 Task: Save the document as a pdf.
Action: Mouse moved to (60, 84)
Screenshot: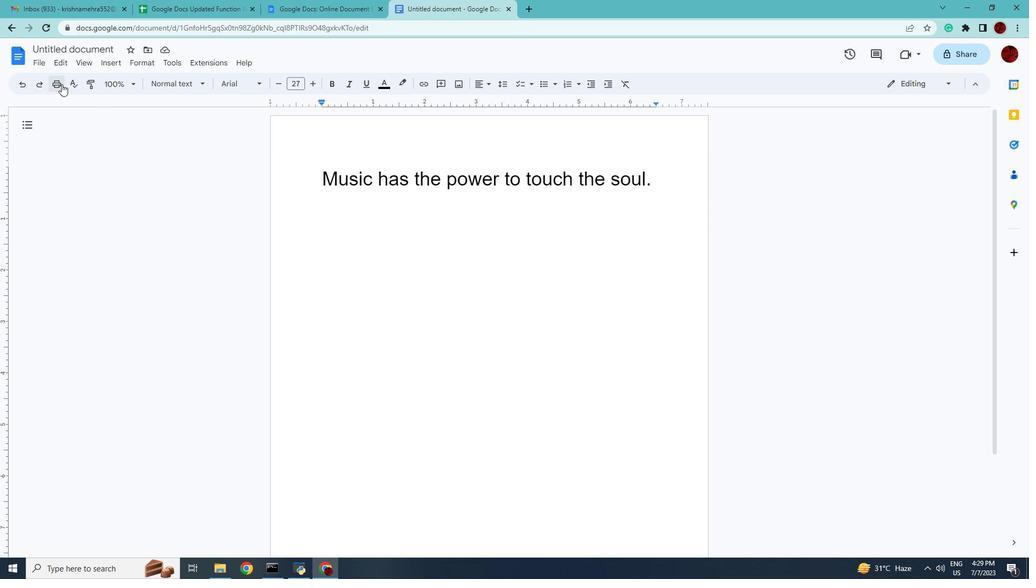
Action: Mouse pressed left at (60, 84)
Screenshot: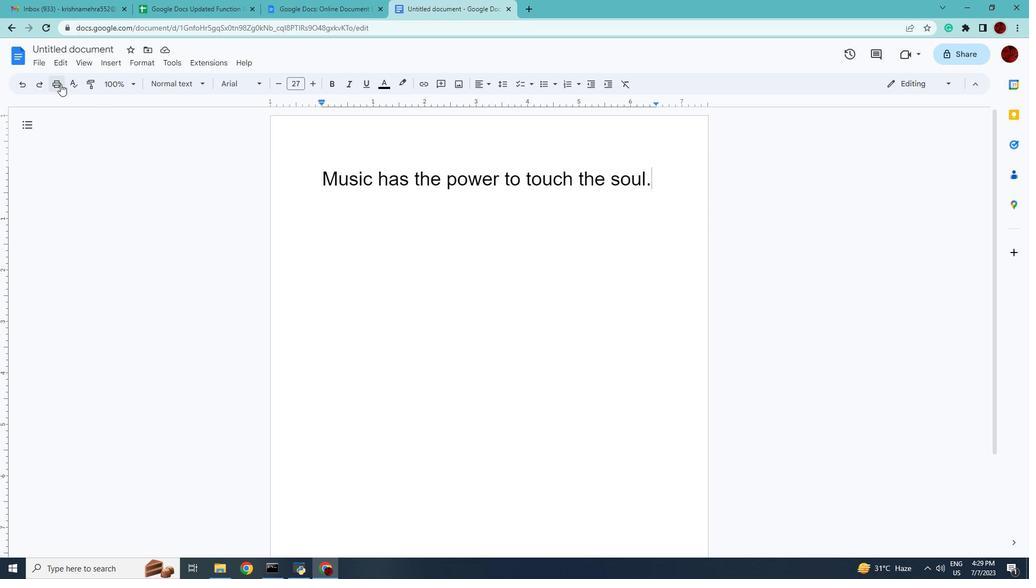 
Action: Mouse moved to (845, 83)
Screenshot: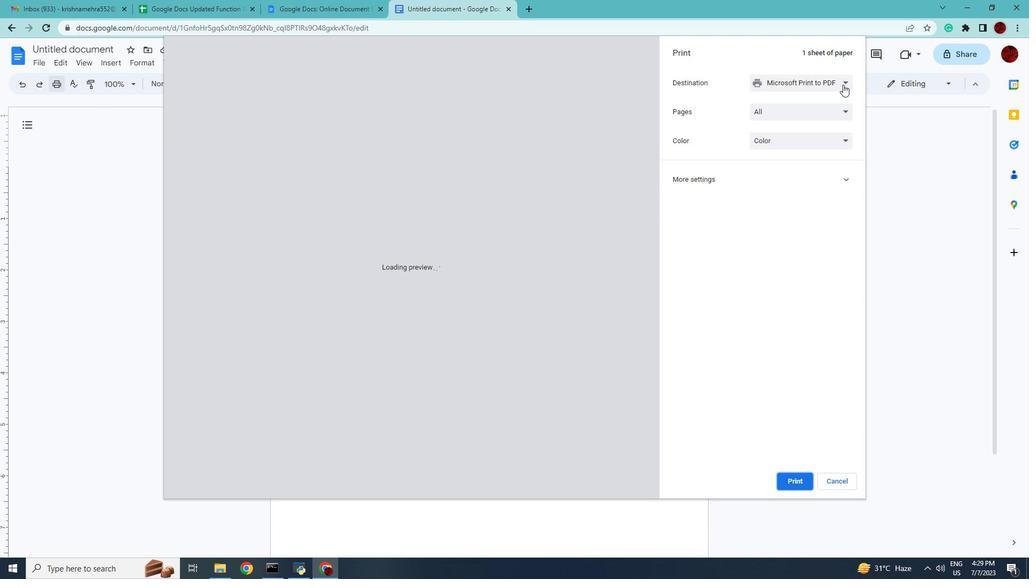 
Action: Mouse pressed left at (845, 83)
Screenshot: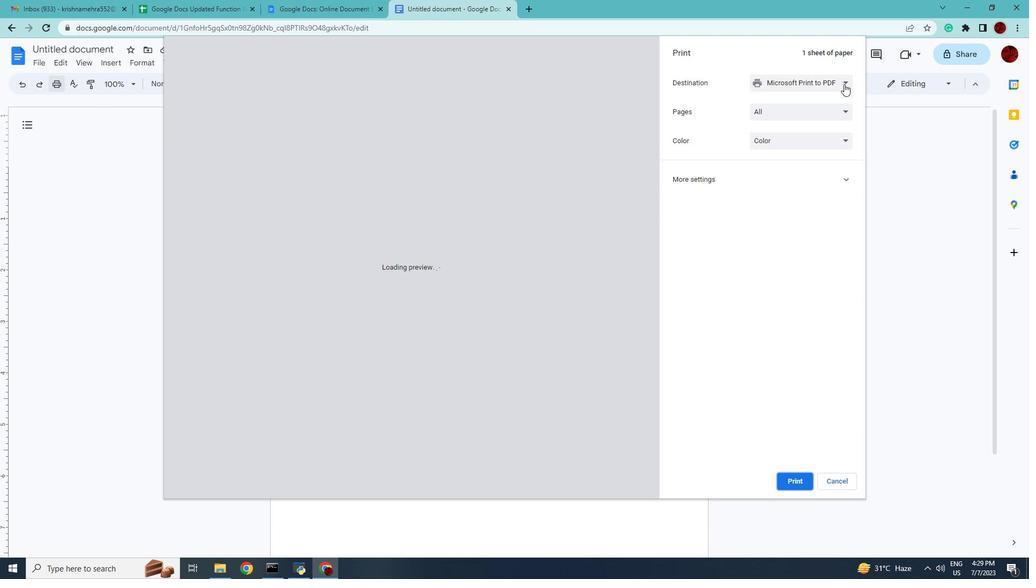 
Action: Mouse moved to (821, 104)
Screenshot: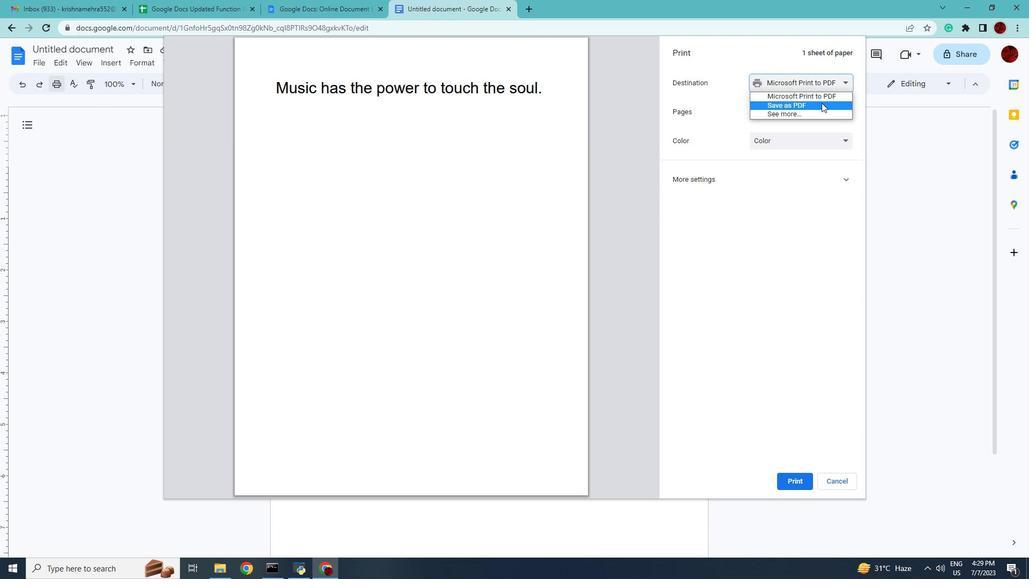 
Action: Mouse pressed left at (821, 104)
Screenshot: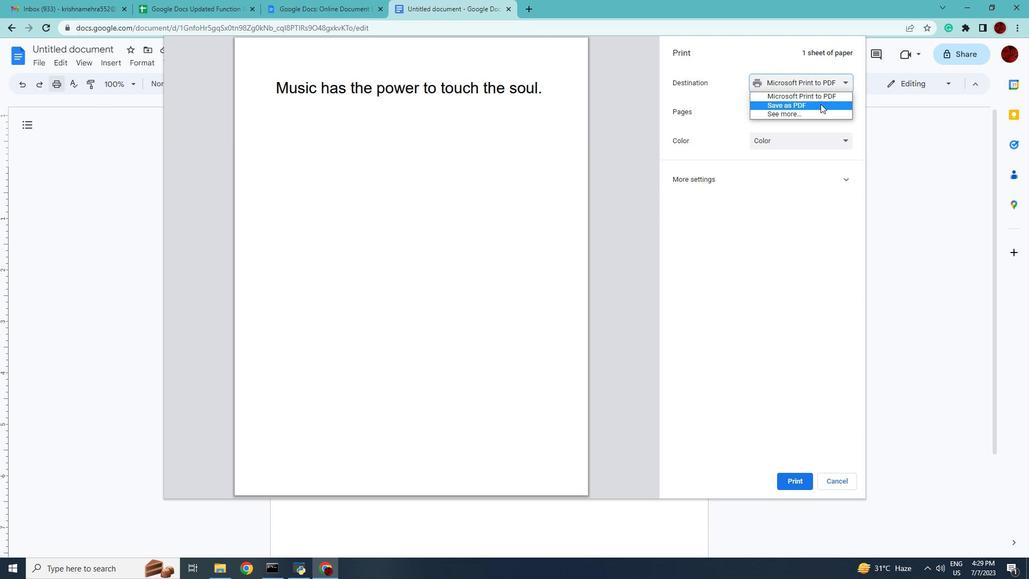 
Action: Mouse moved to (796, 481)
Screenshot: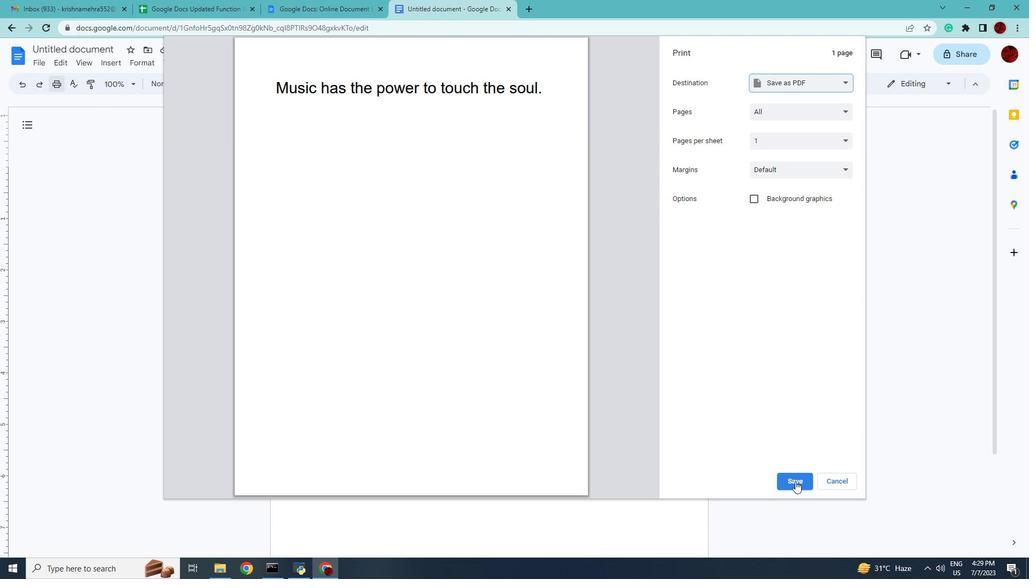 
Action: Mouse pressed left at (796, 481)
Screenshot: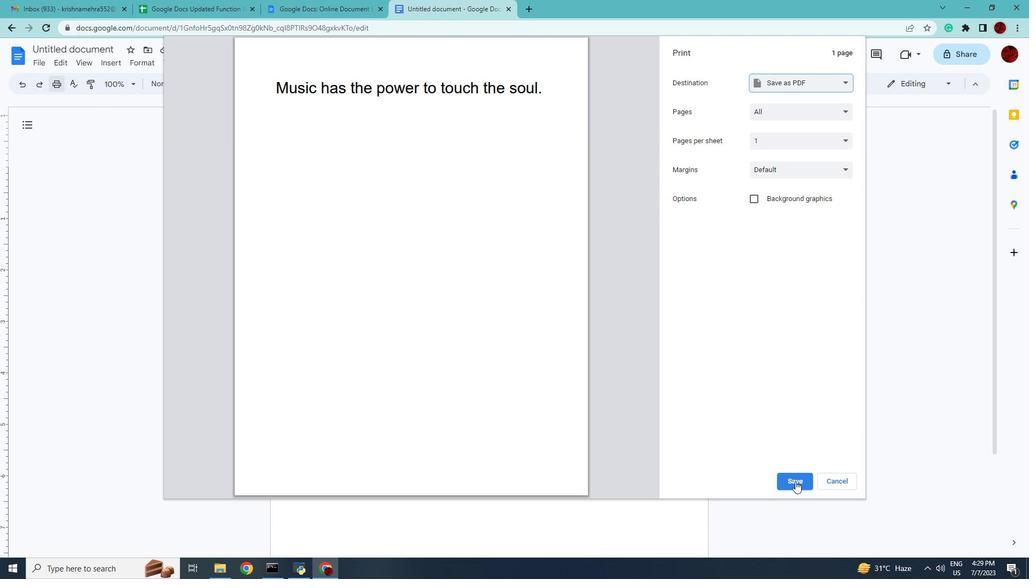 
